 Task: Apply layout title and two columns in current slide.
Action: Mouse moved to (365, 85)
Screenshot: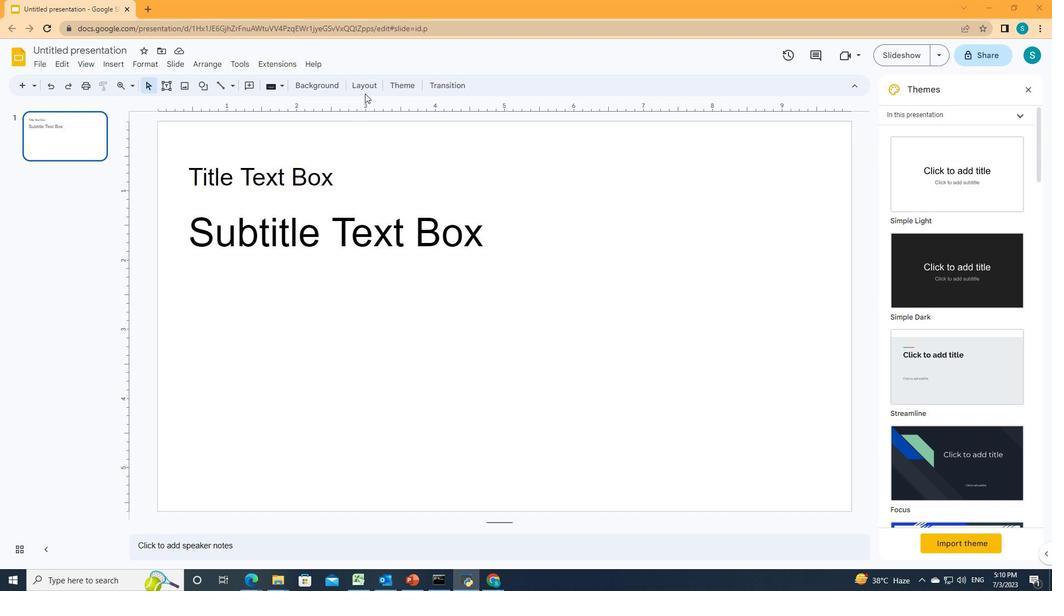 
Action: Mouse pressed left at (365, 85)
Screenshot: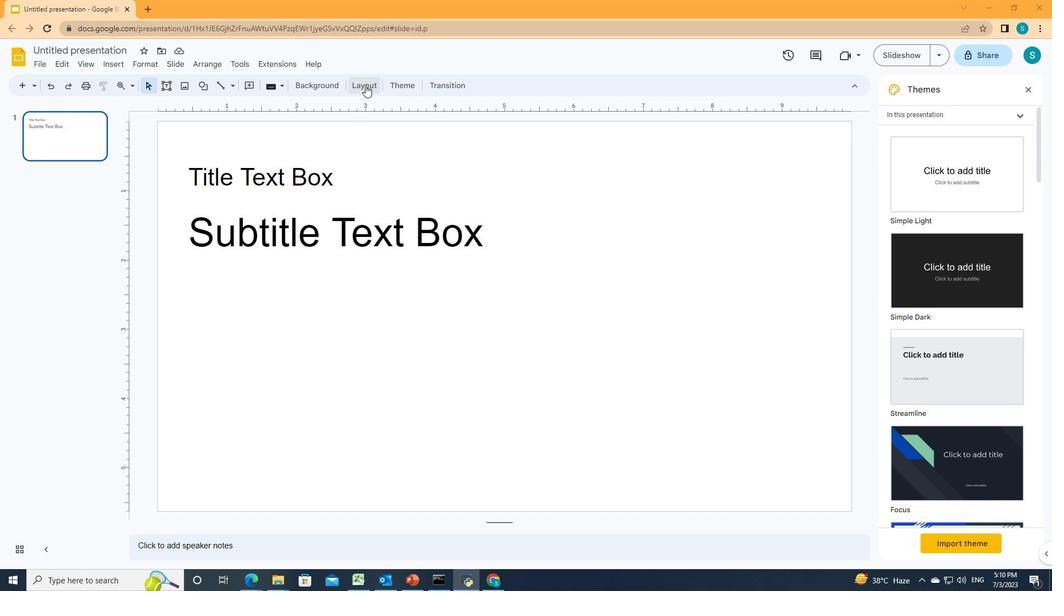 
Action: Mouse moved to (382, 181)
Screenshot: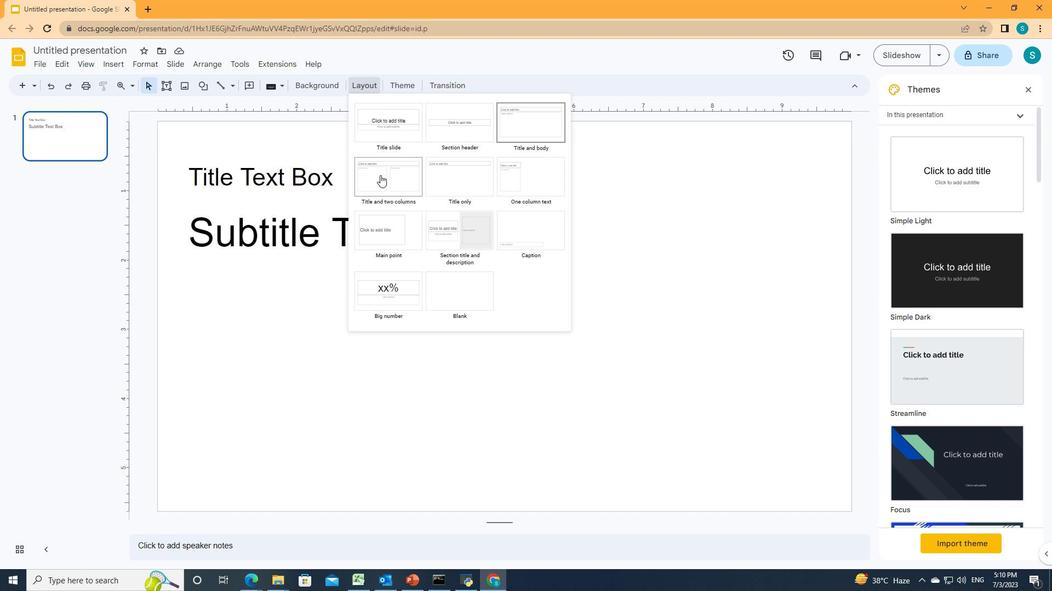 
Action: Mouse pressed left at (382, 181)
Screenshot: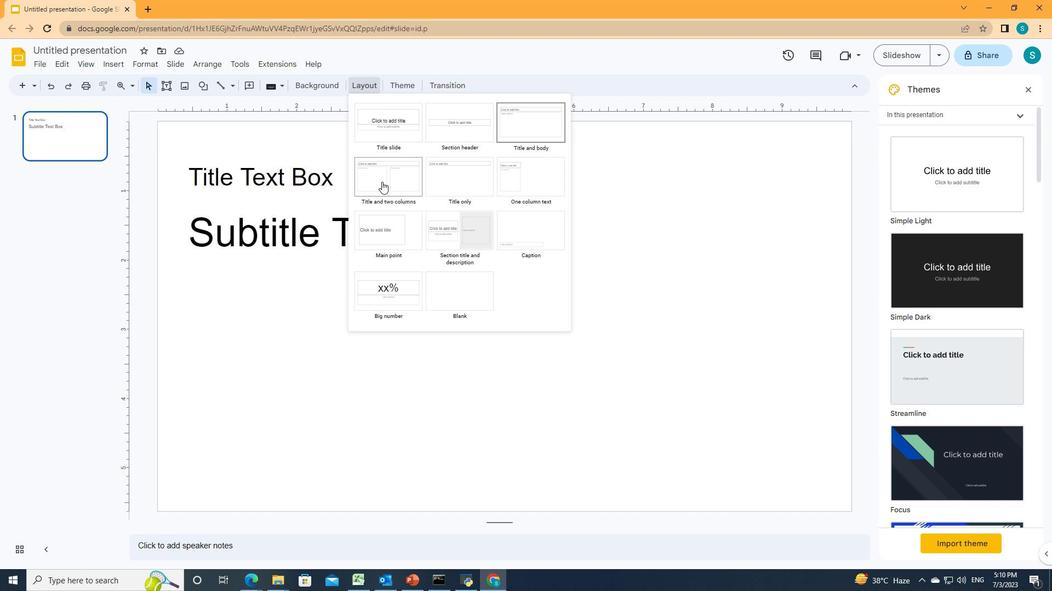
